 Task: Select the committed in the timeline date.
Action: Mouse moved to (21, 510)
Screenshot: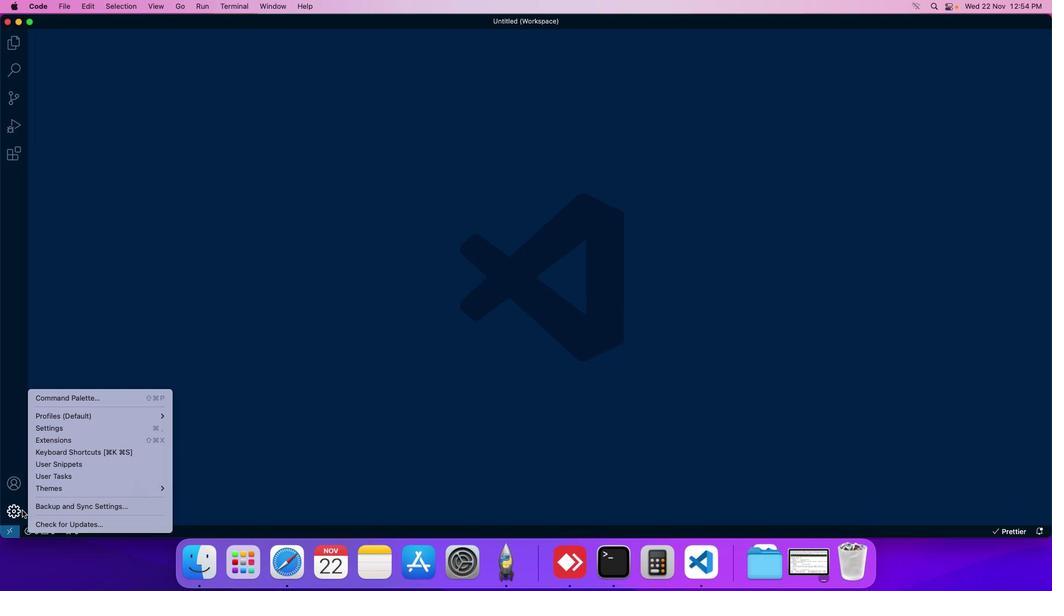 
Action: Mouse pressed left at (21, 510)
Screenshot: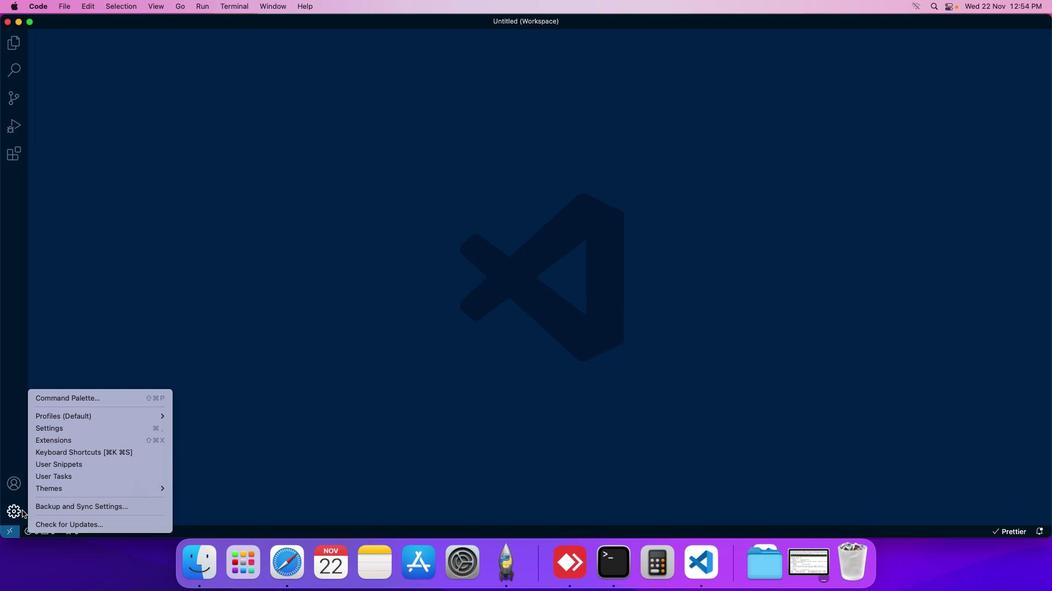 
Action: Mouse moved to (63, 430)
Screenshot: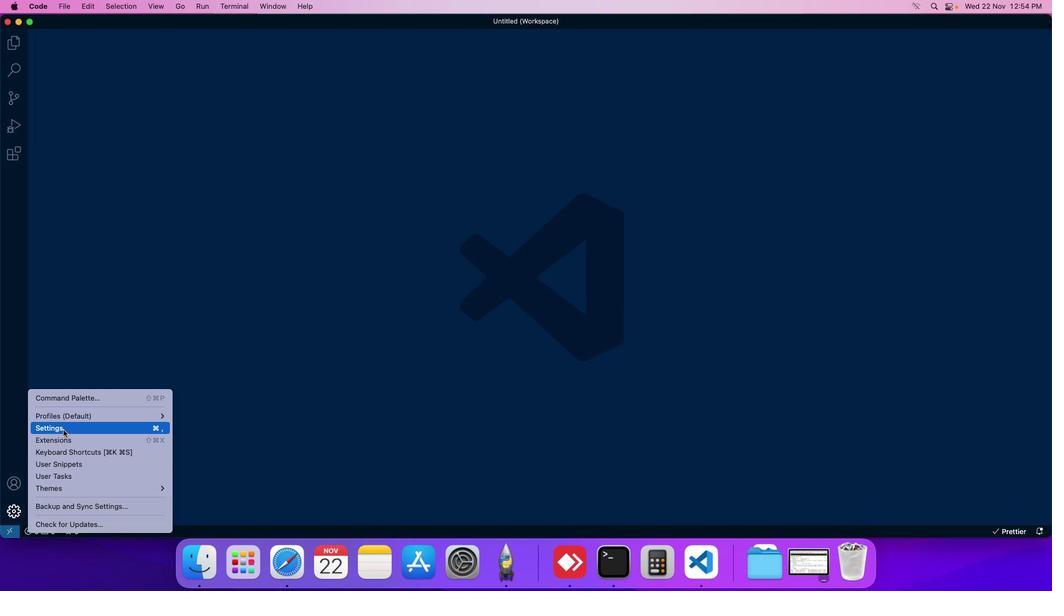
Action: Mouse pressed left at (63, 430)
Screenshot: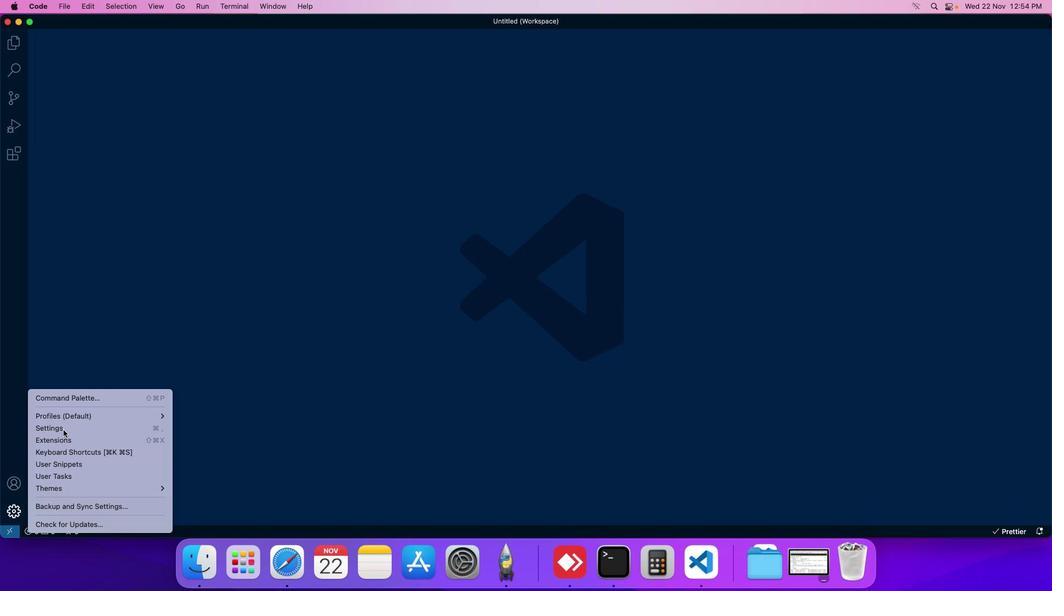 
Action: Mouse moved to (253, 83)
Screenshot: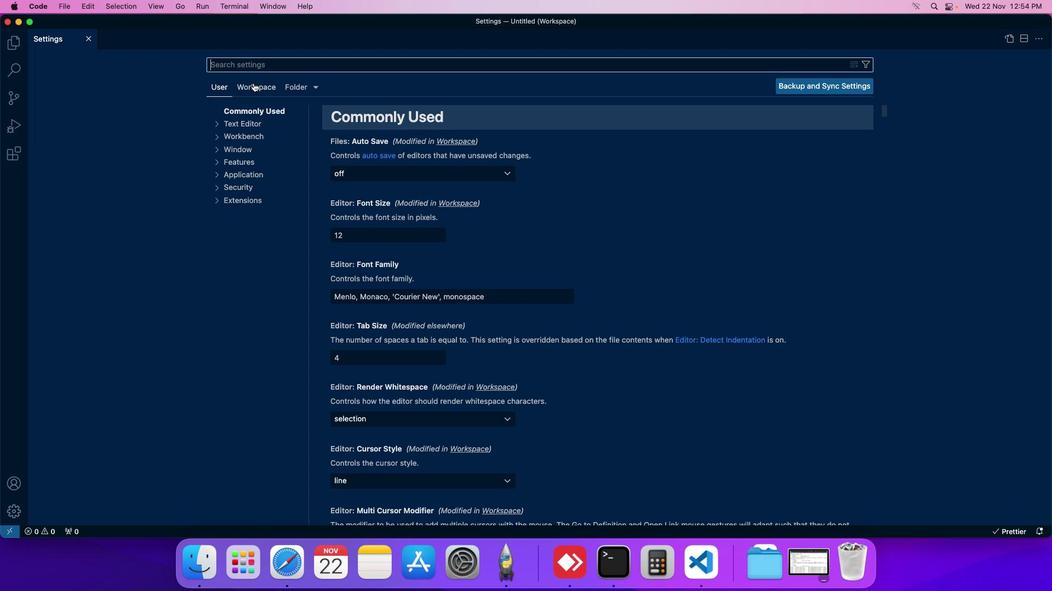 
Action: Mouse pressed left at (253, 83)
Screenshot: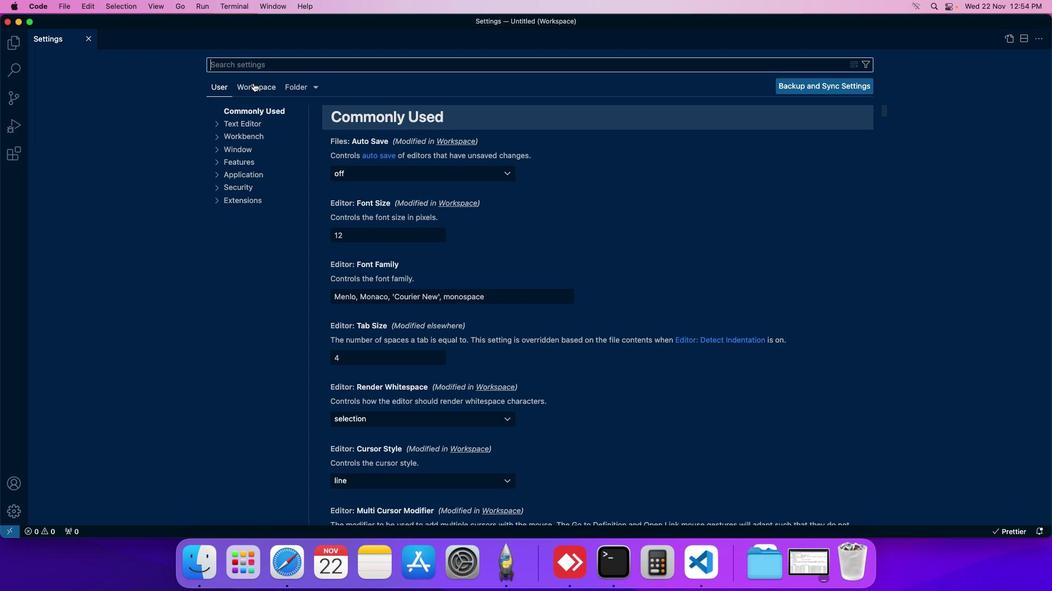 
Action: Mouse moved to (244, 190)
Screenshot: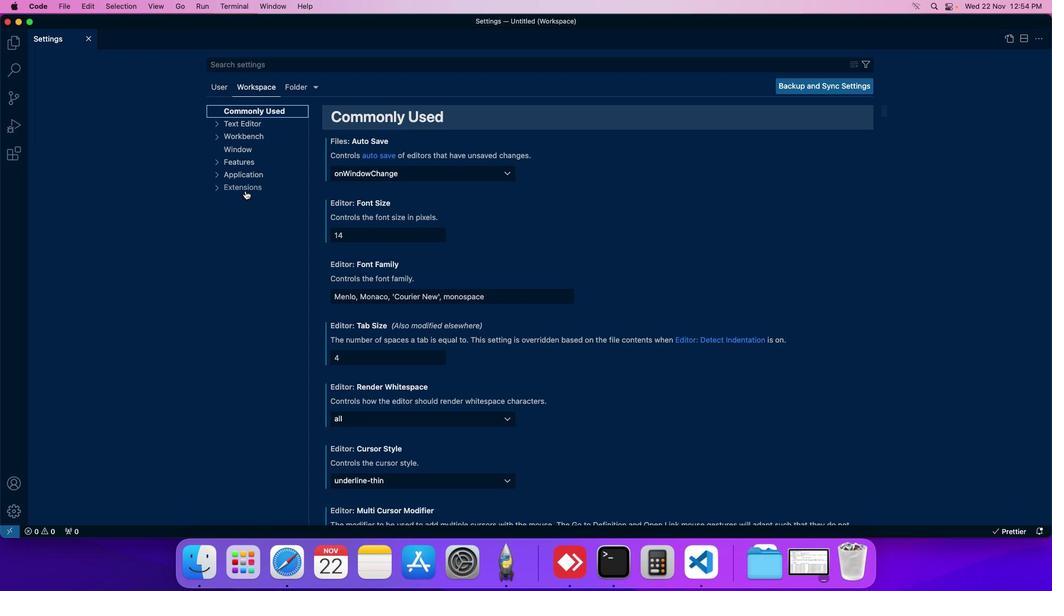 
Action: Mouse pressed left at (244, 190)
Screenshot: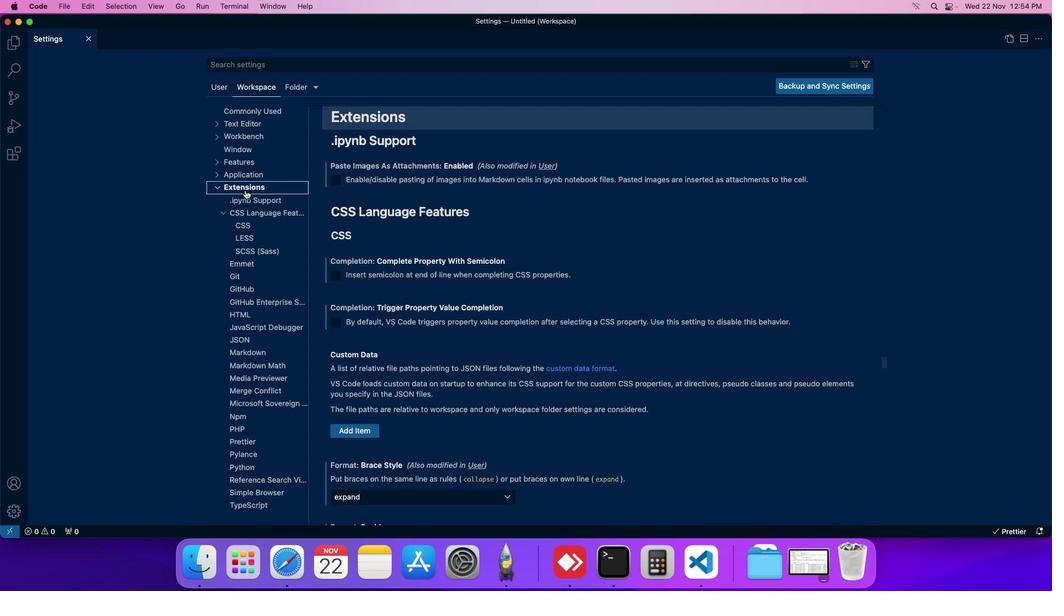 
Action: Mouse moved to (234, 274)
Screenshot: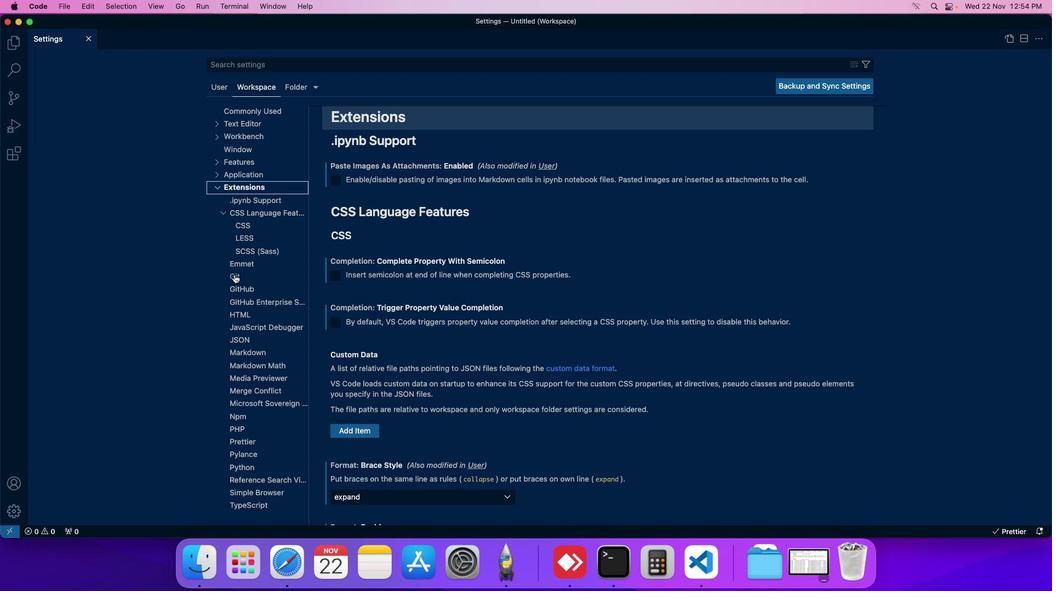 
Action: Mouse pressed left at (234, 274)
Screenshot: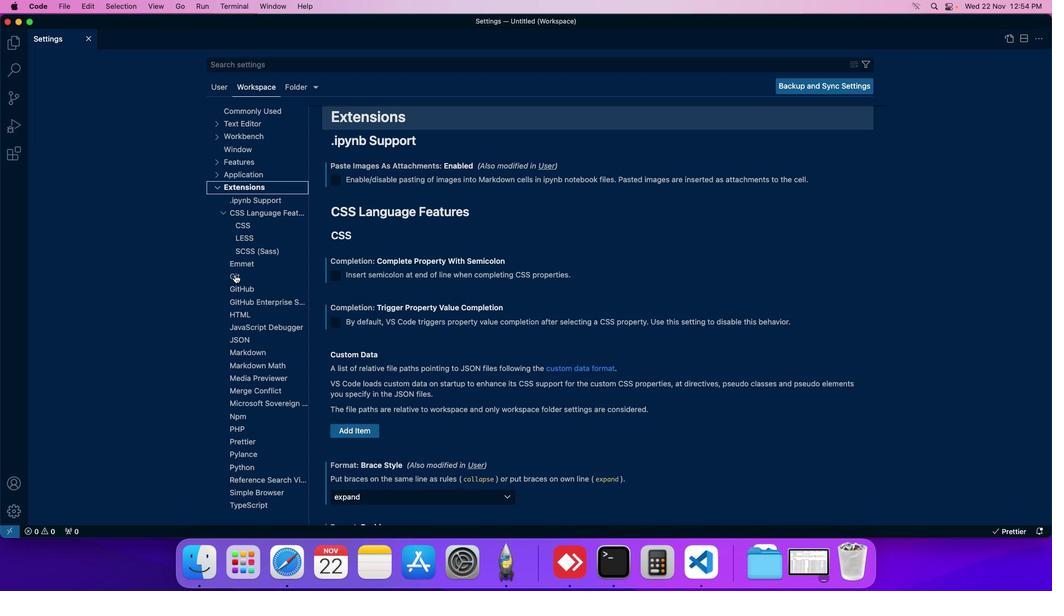
Action: Mouse moved to (416, 319)
Screenshot: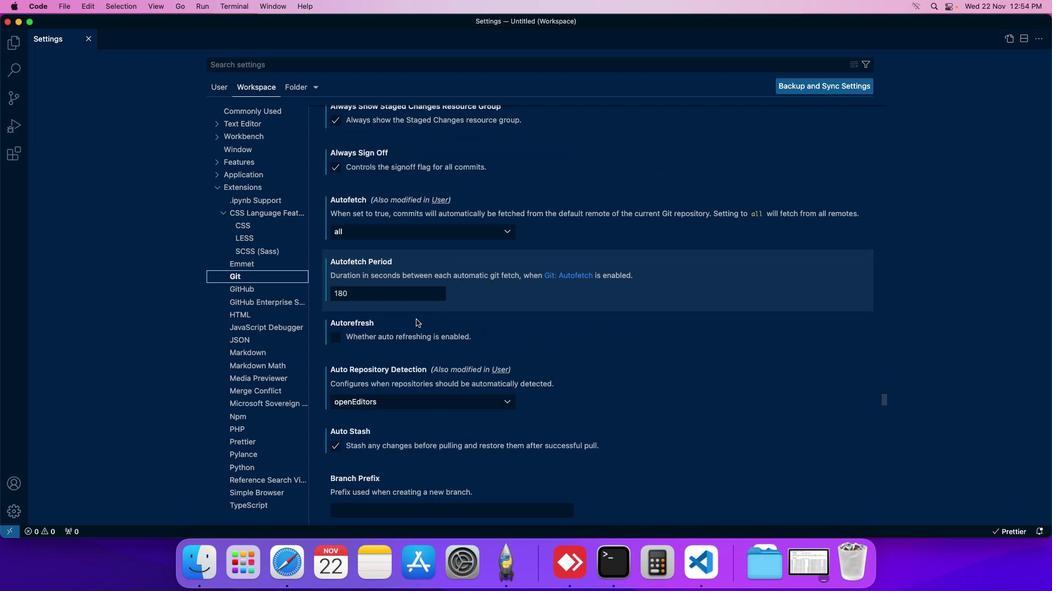 
Action: Mouse scrolled (416, 319) with delta (0, 0)
Screenshot: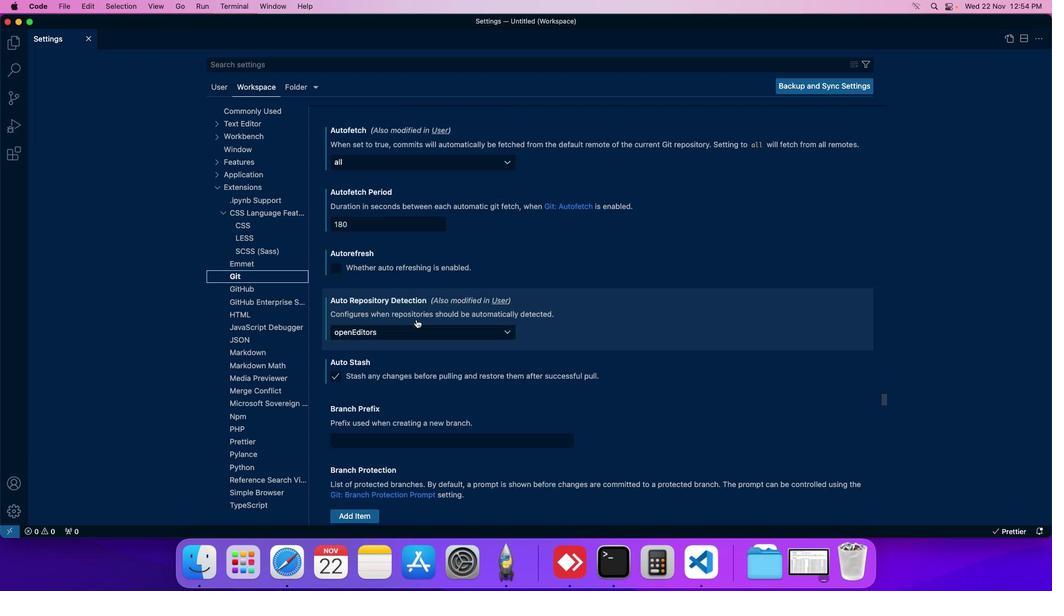 
Action: Mouse scrolled (416, 319) with delta (0, 0)
Screenshot: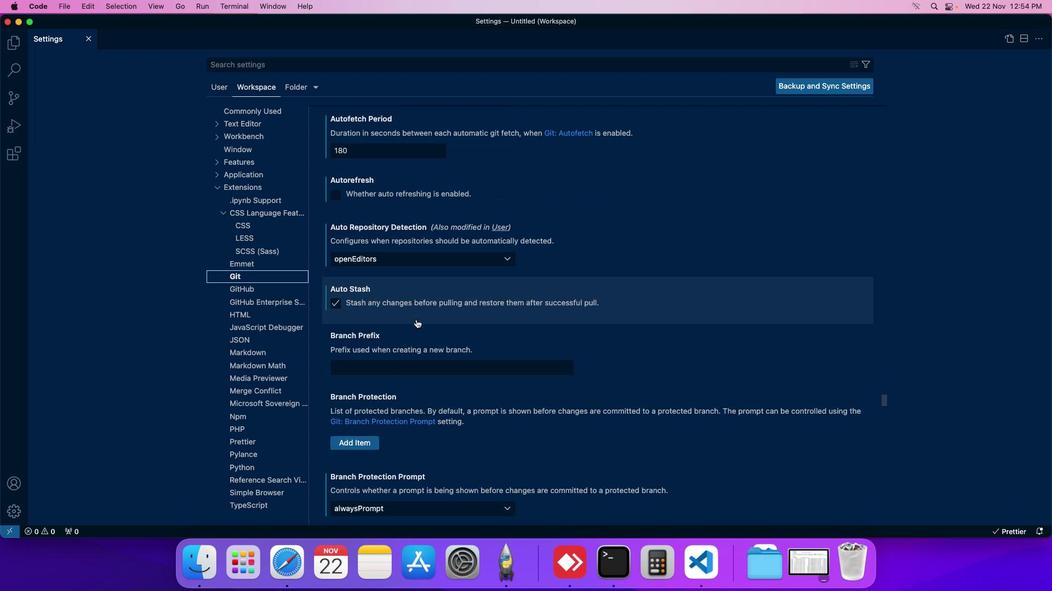 
Action: Mouse scrolled (416, 319) with delta (0, 0)
Screenshot: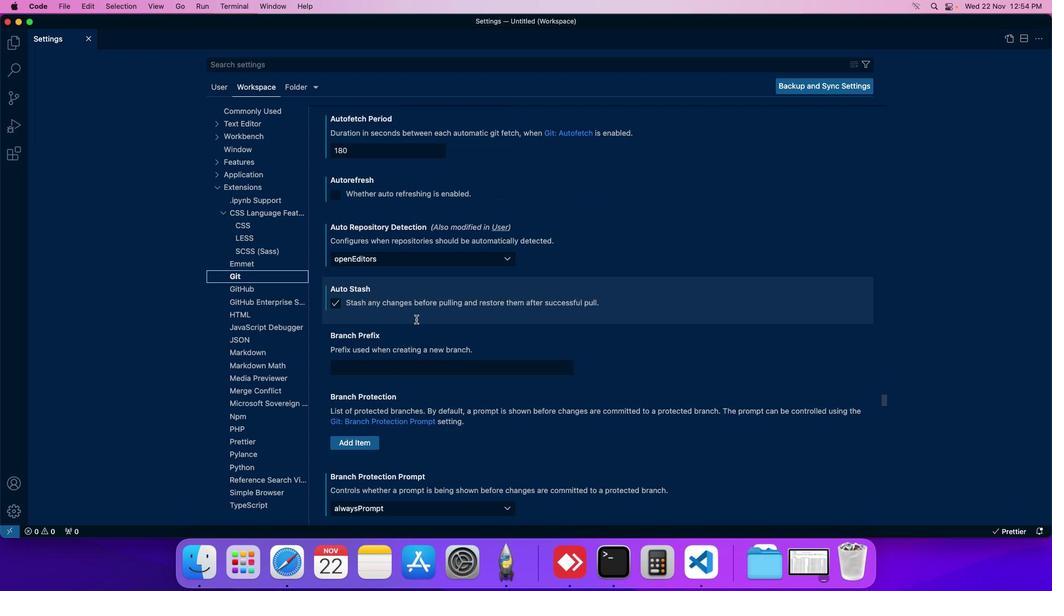 
Action: Mouse moved to (416, 319)
Screenshot: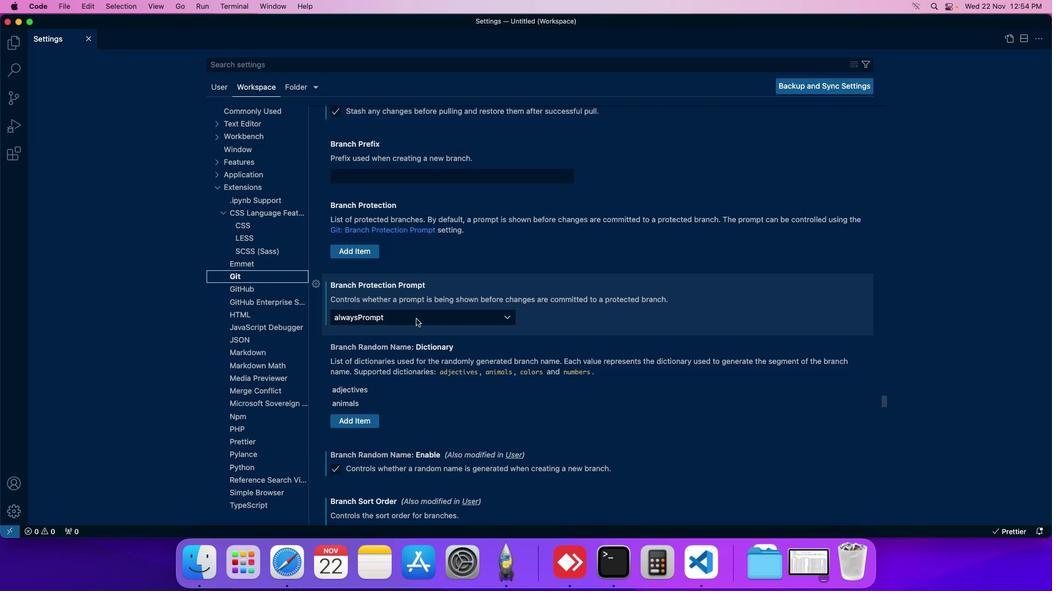 
Action: Mouse scrolled (416, 319) with delta (0, 0)
Screenshot: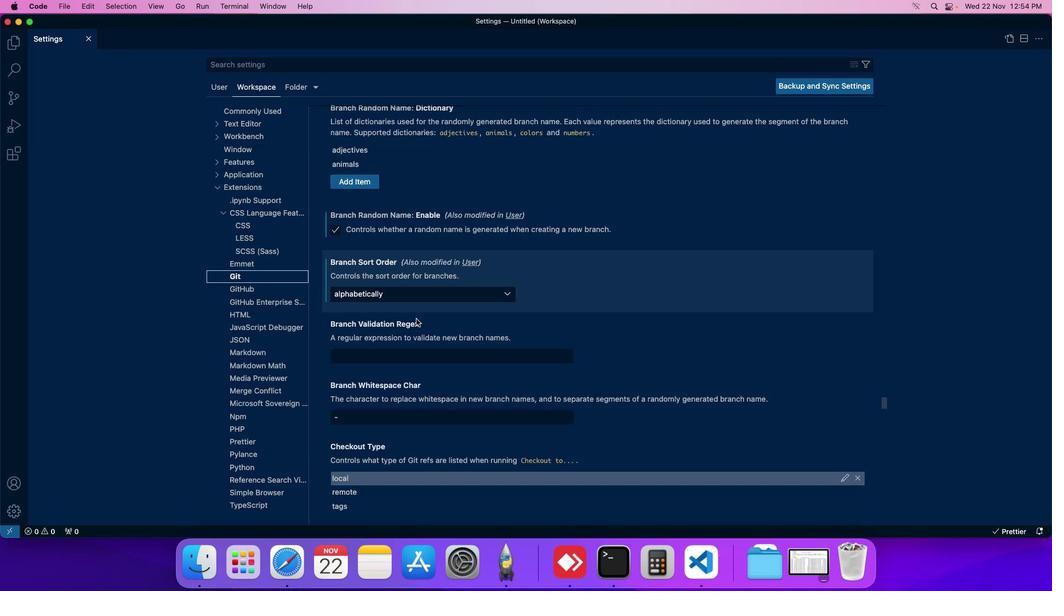 
Action: Mouse scrolled (416, 319) with delta (0, 0)
Screenshot: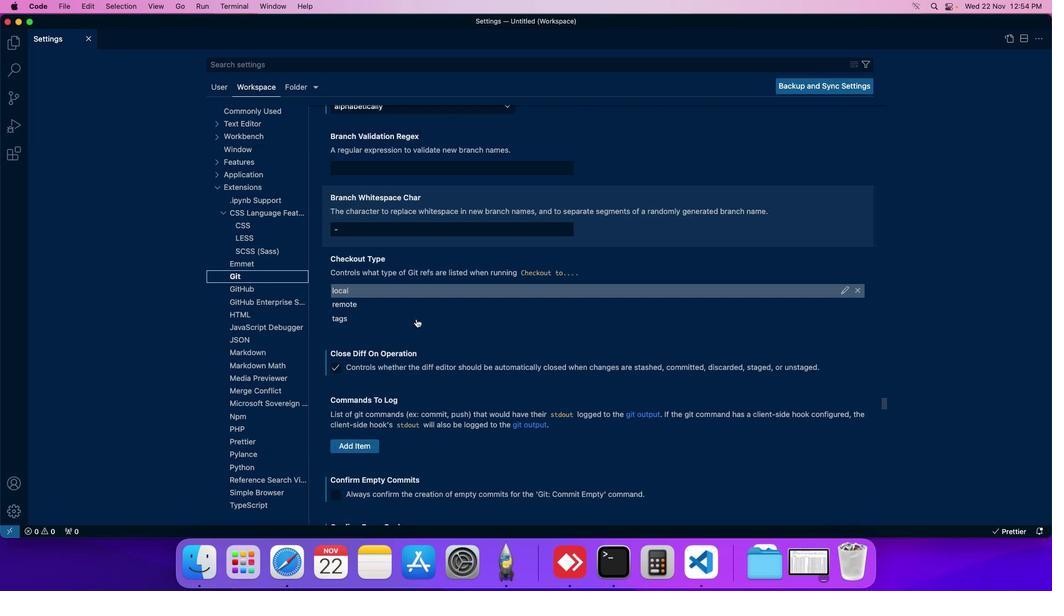 
Action: Mouse scrolled (416, 319) with delta (0, 0)
Screenshot: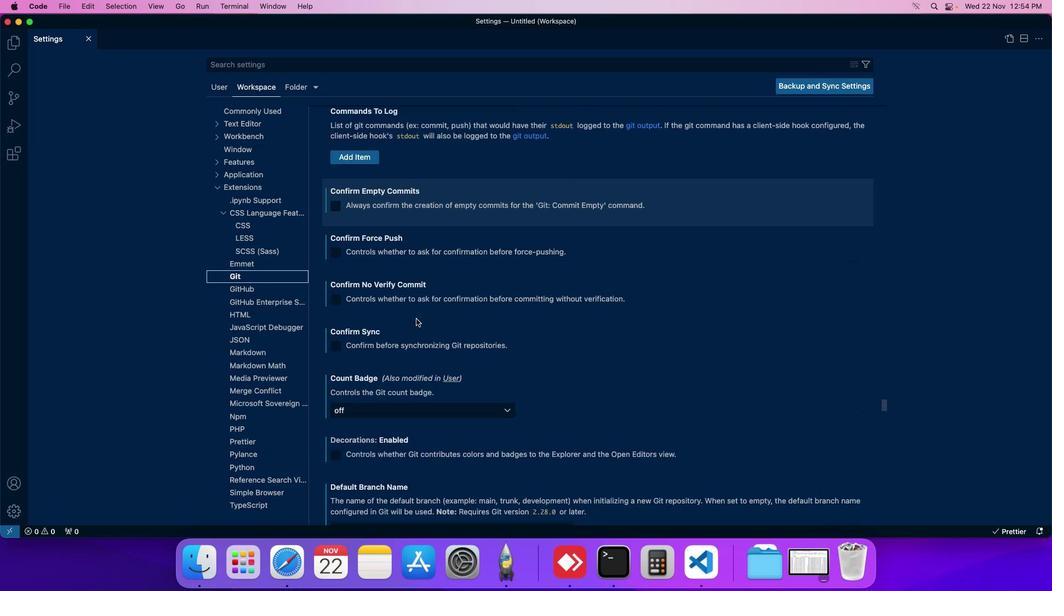 
Action: Mouse scrolled (416, 319) with delta (0, -1)
Screenshot: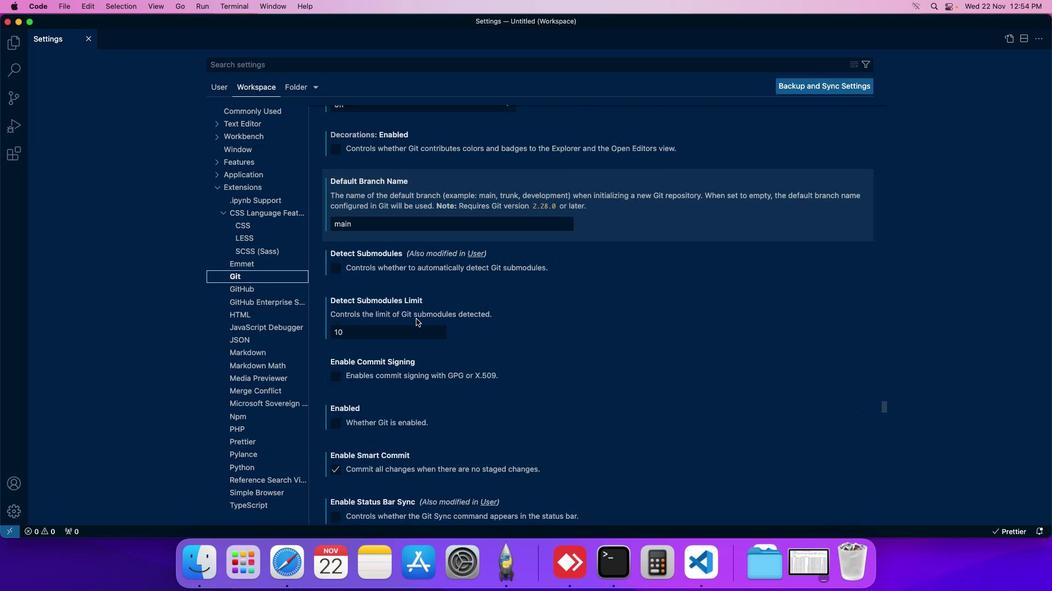 
Action: Mouse scrolled (416, 319) with delta (0, -1)
Screenshot: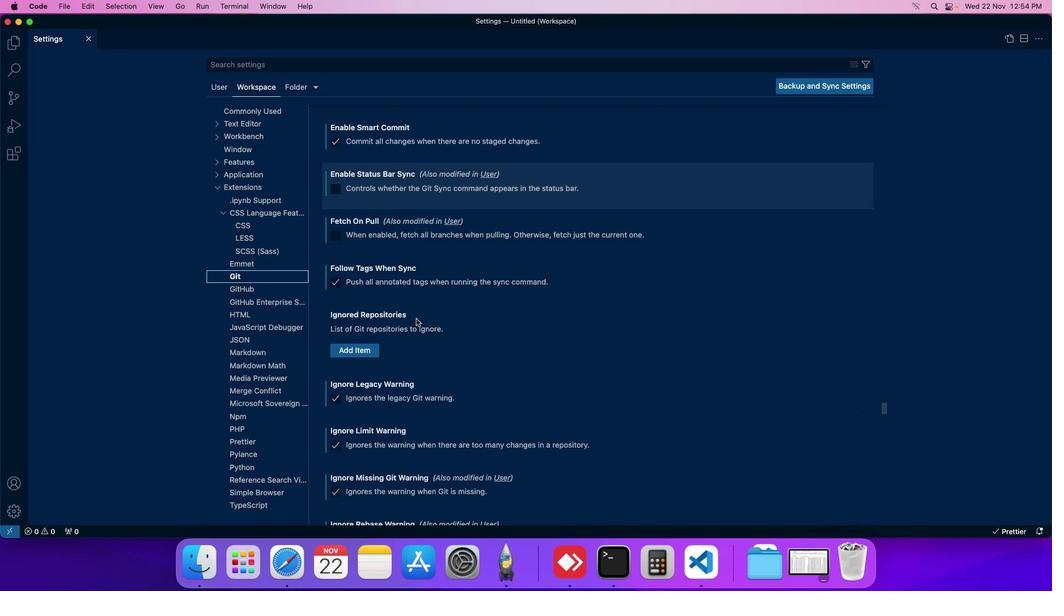 
Action: Mouse scrolled (416, 319) with delta (0, -1)
Screenshot: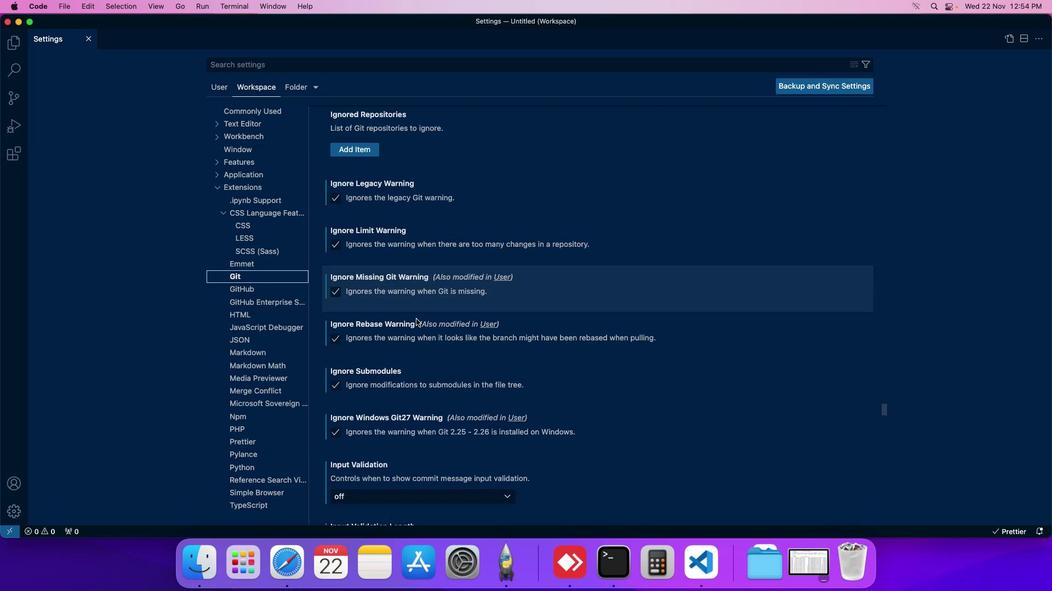 
Action: Mouse scrolled (416, 319) with delta (0, 0)
Screenshot: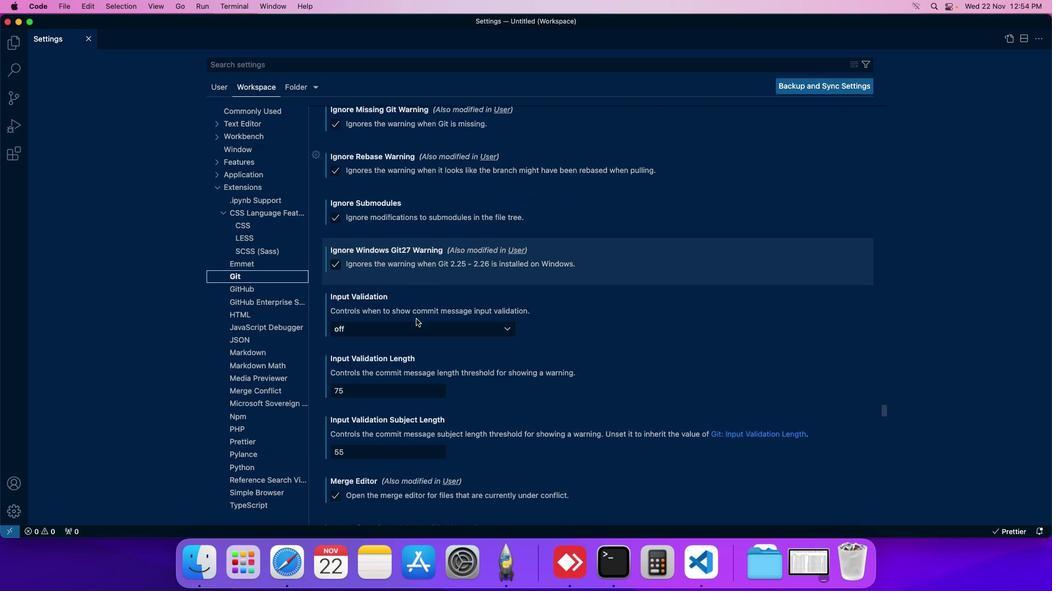 
Action: Mouse scrolled (416, 319) with delta (0, 0)
Screenshot: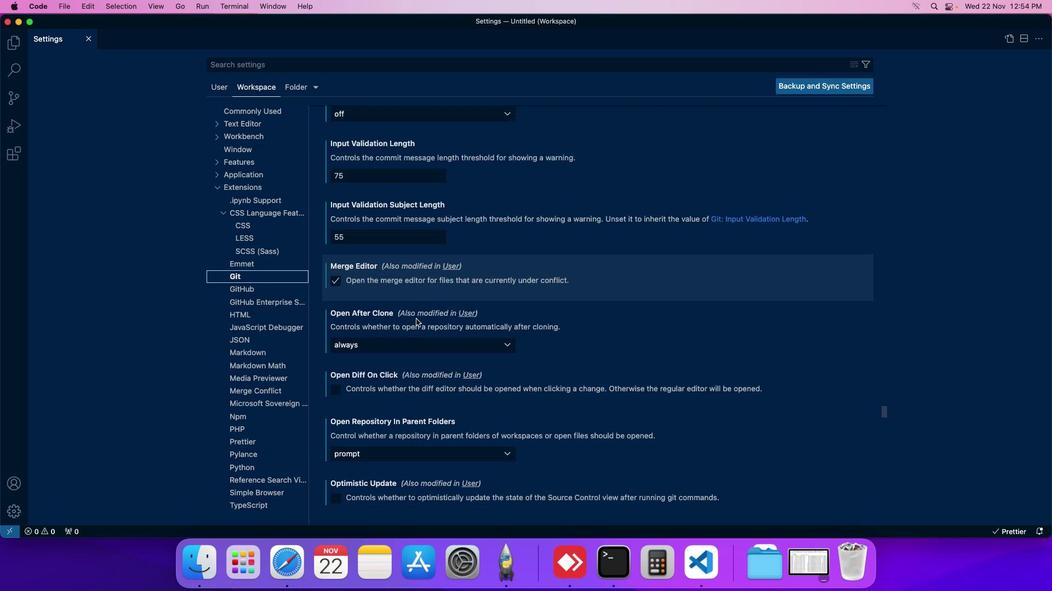
Action: Mouse scrolled (416, 319) with delta (0, 0)
Screenshot: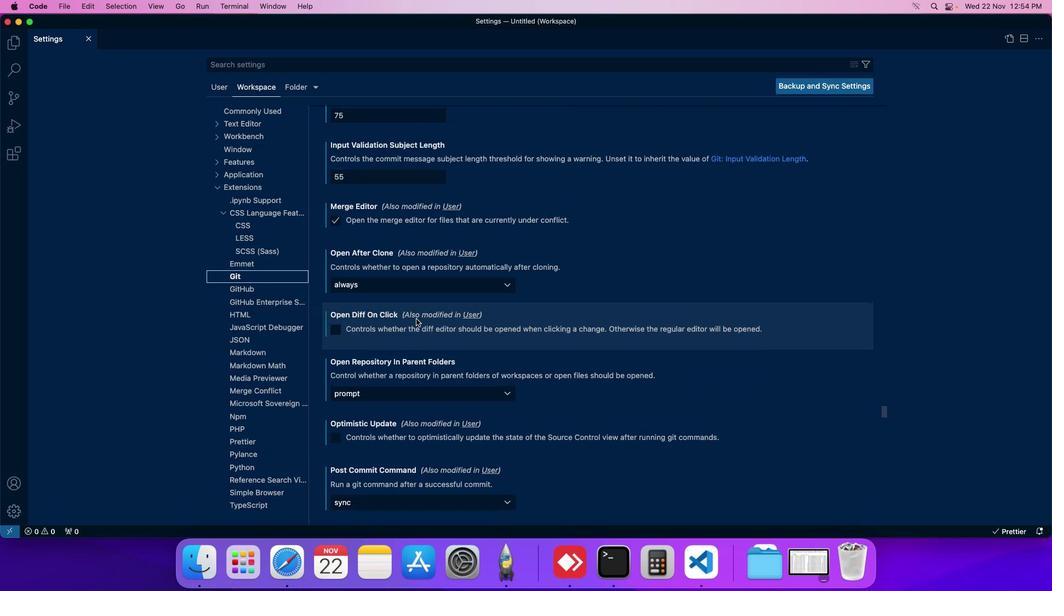 
Action: Mouse scrolled (416, 319) with delta (0, 0)
Screenshot: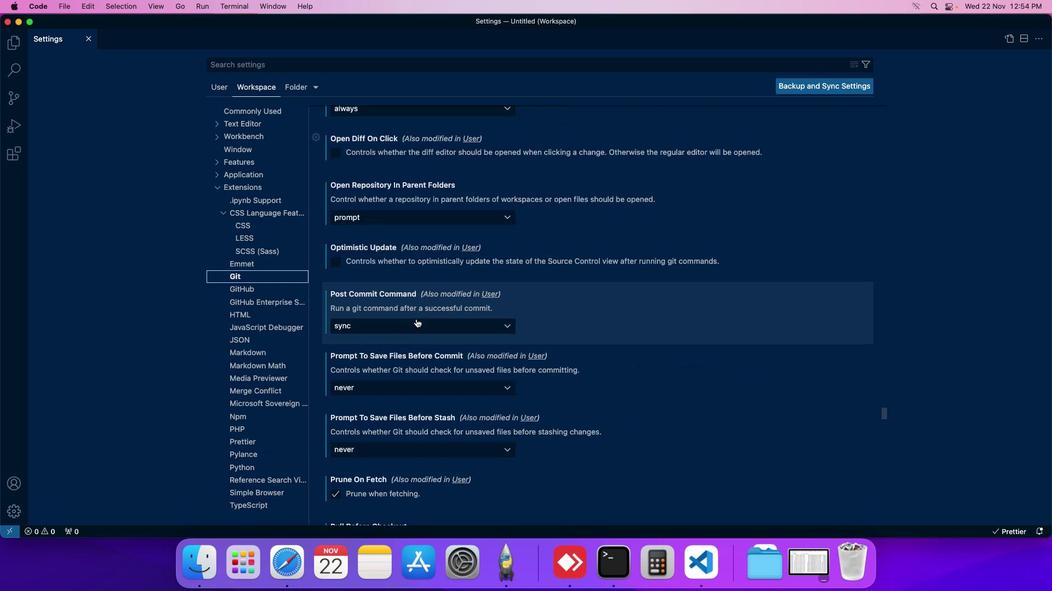 
Action: Mouse scrolled (416, 319) with delta (0, 0)
Screenshot: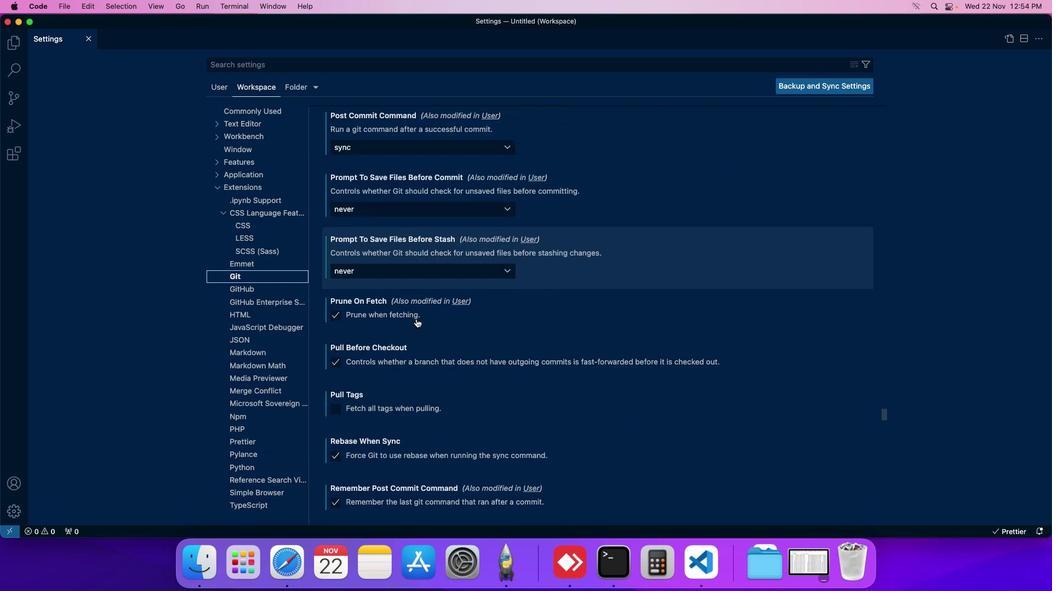 
Action: Mouse scrolled (416, 319) with delta (0, 0)
Screenshot: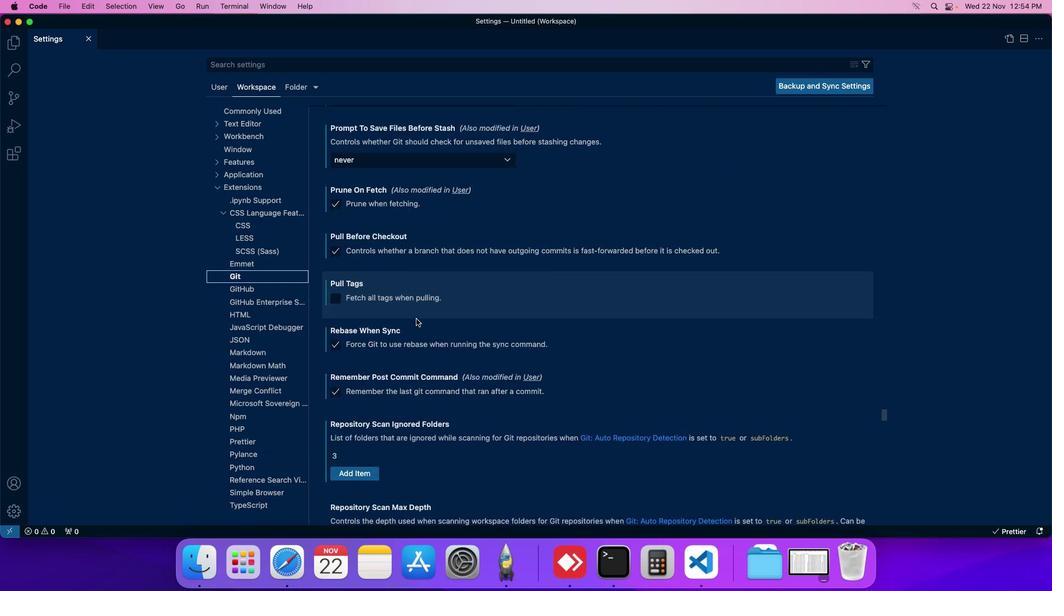 
Action: Mouse scrolled (416, 319) with delta (0, 0)
Screenshot: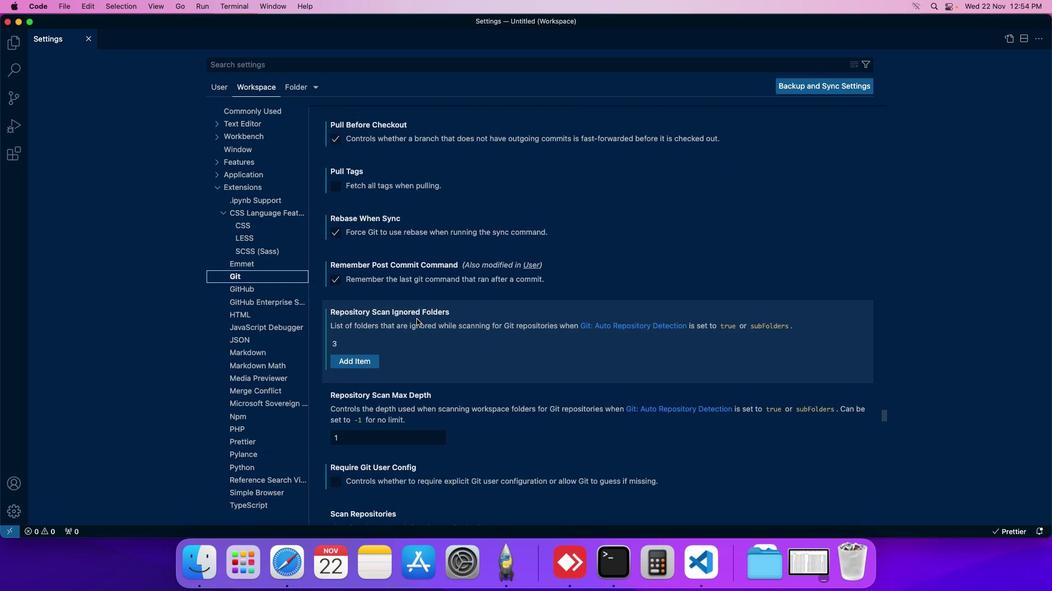 
Action: Mouse moved to (416, 318)
Screenshot: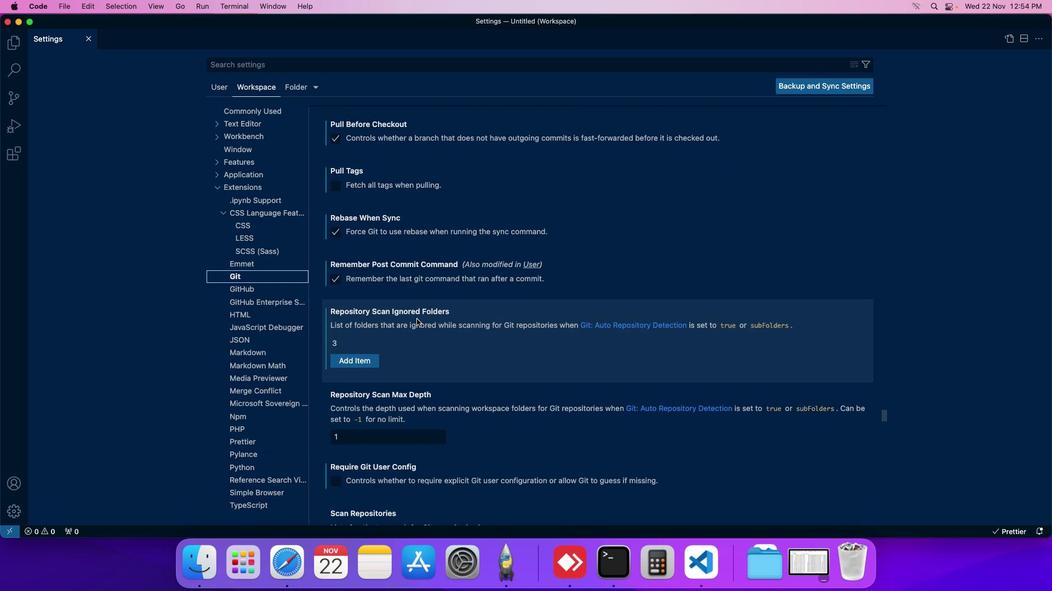 
Action: Mouse scrolled (416, 318) with delta (0, 0)
Screenshot: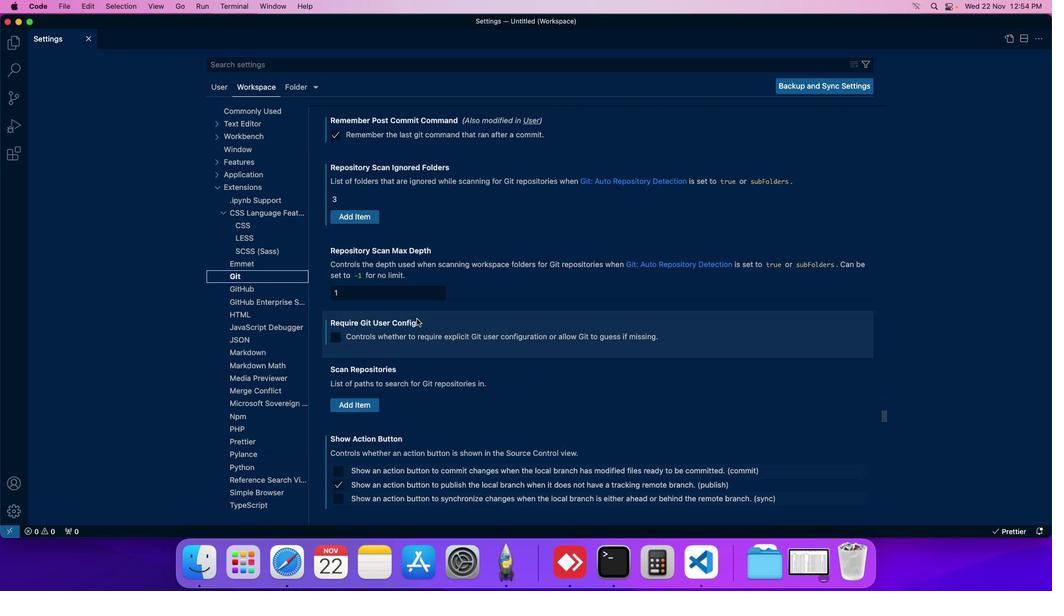 
Action: Mouse scrolled (416, 318) with delta (0, 0)
Screenshot: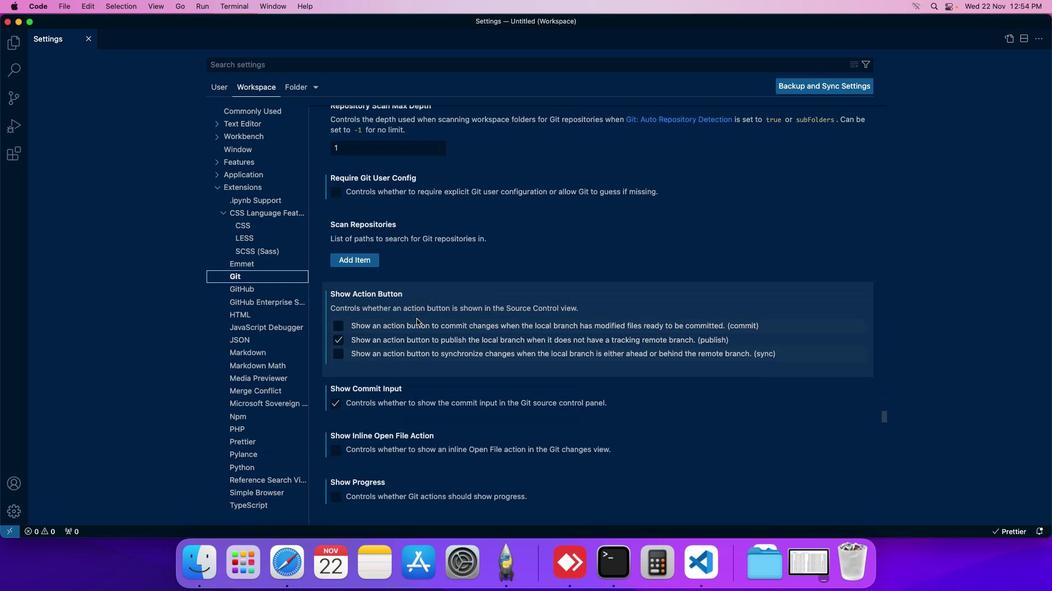
Action: Mouse scrolled (416, 318) with delta (0, 0)
Screenshot: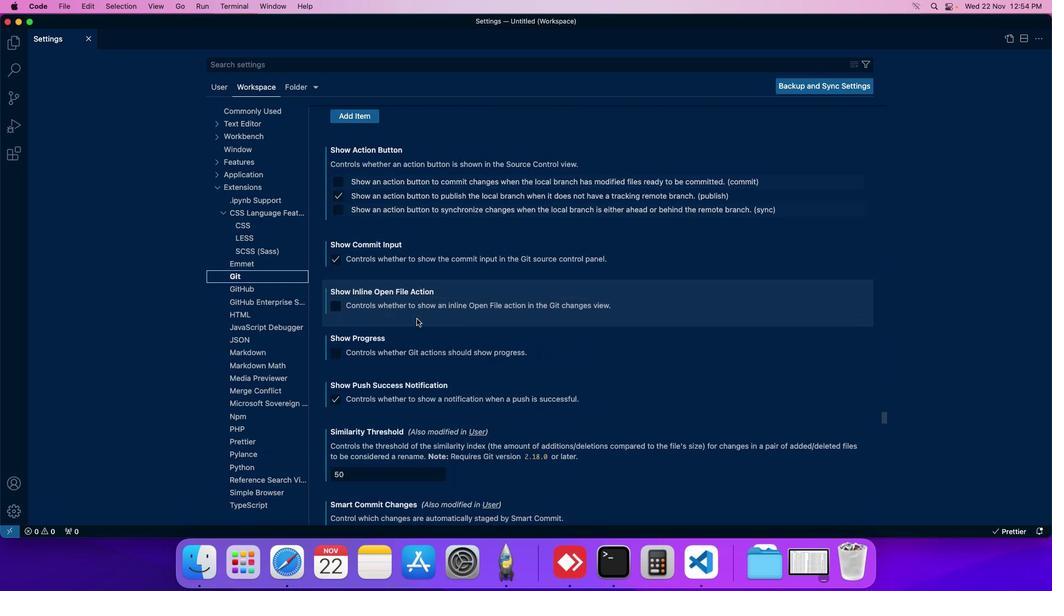 
Action: Mouse scrolled (416, 318) with delta (0, 0)
Screenshot: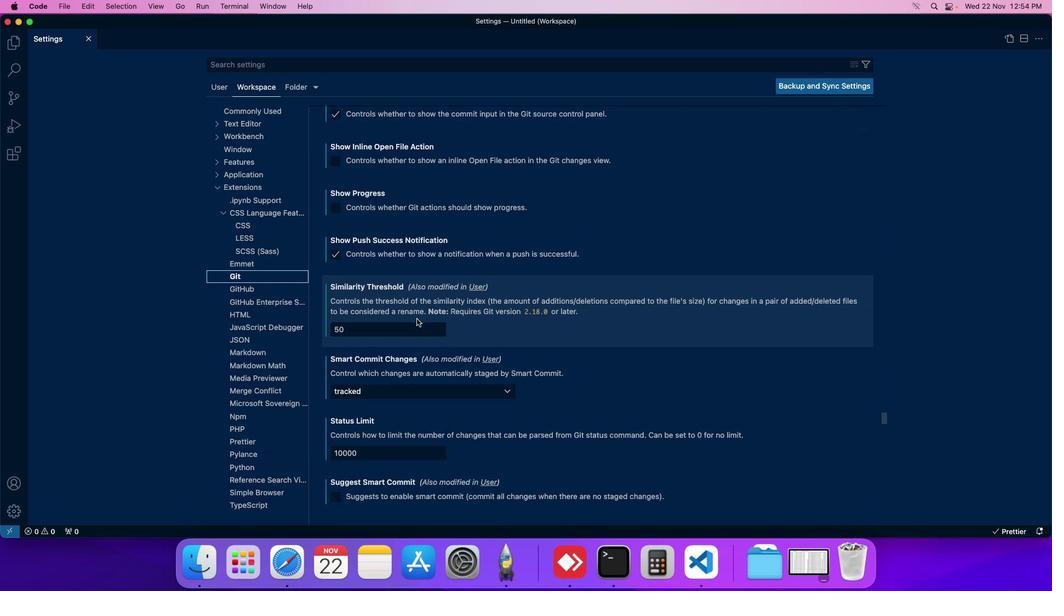 
Action: Mouse scrolled (416, 318) with delta (0, 0)
Screenshot: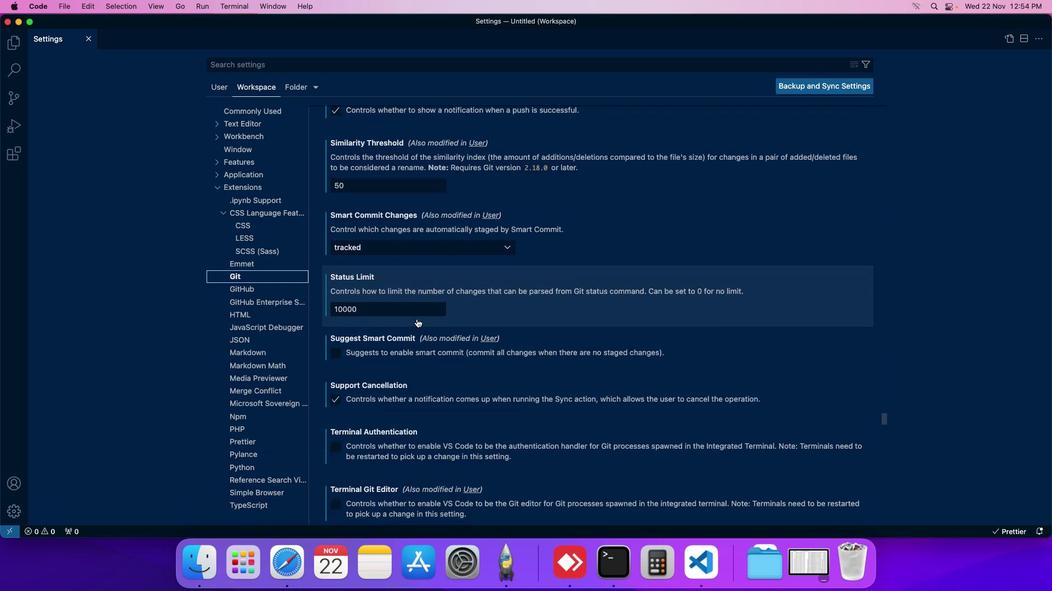 
Action: Mouse scrolled (416, 318) with delta (0, 0)
Screenshot: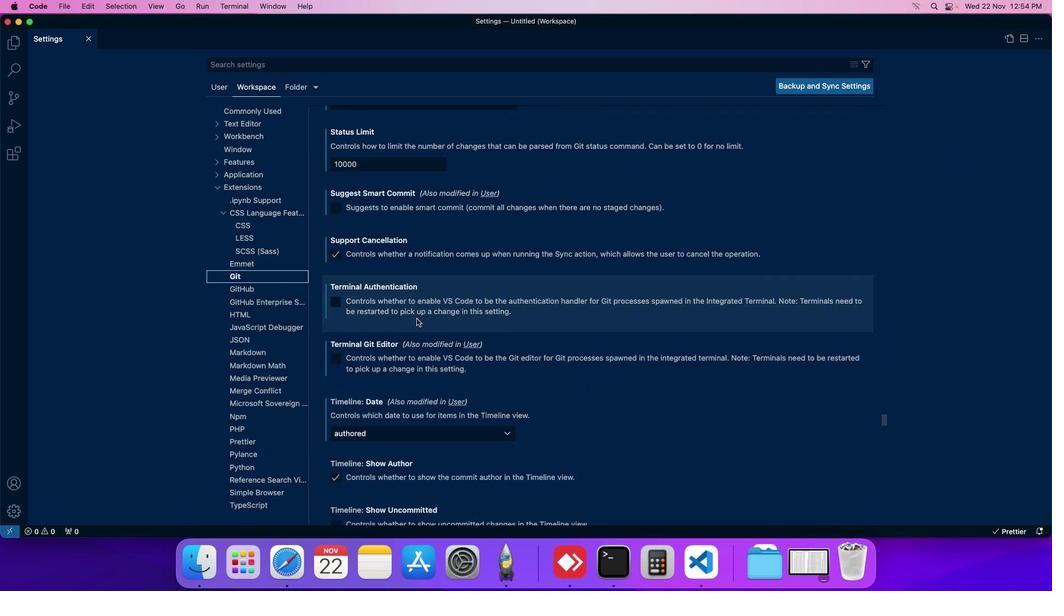 
Action: Mouse scrolled (416, 318) with delta (0, 0)
Screenshot: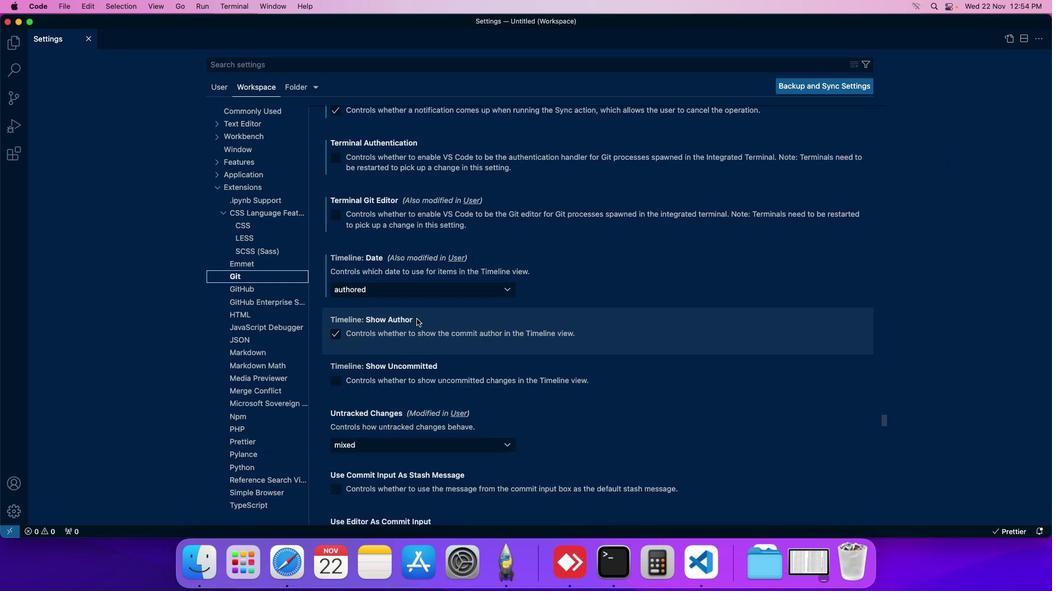
Action: Mouse moved to (394, 286)
Screenshot: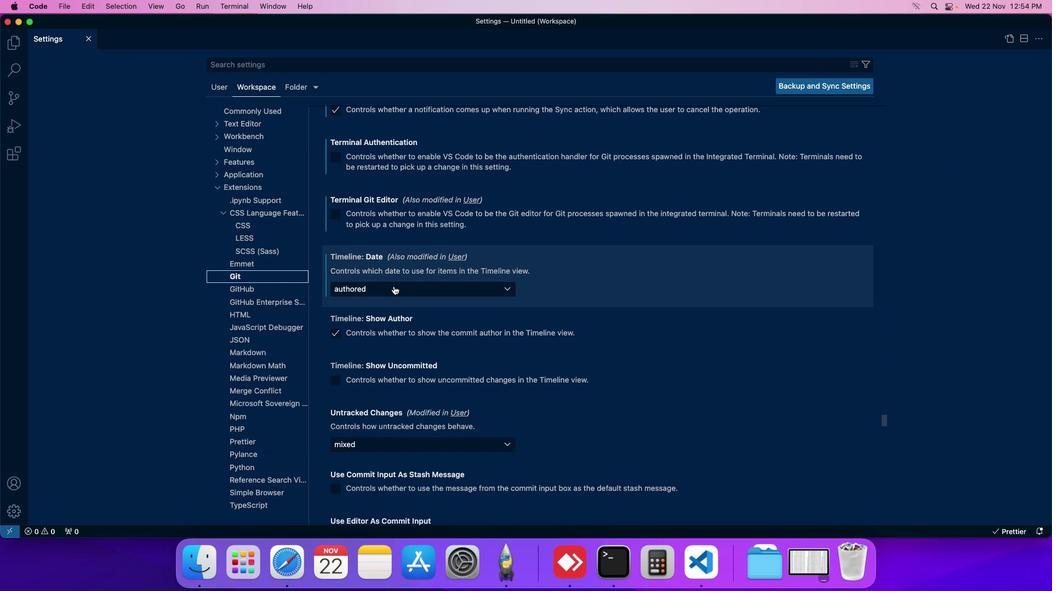 
Action: Mouse pressed left at (394, 286)
Screenshot: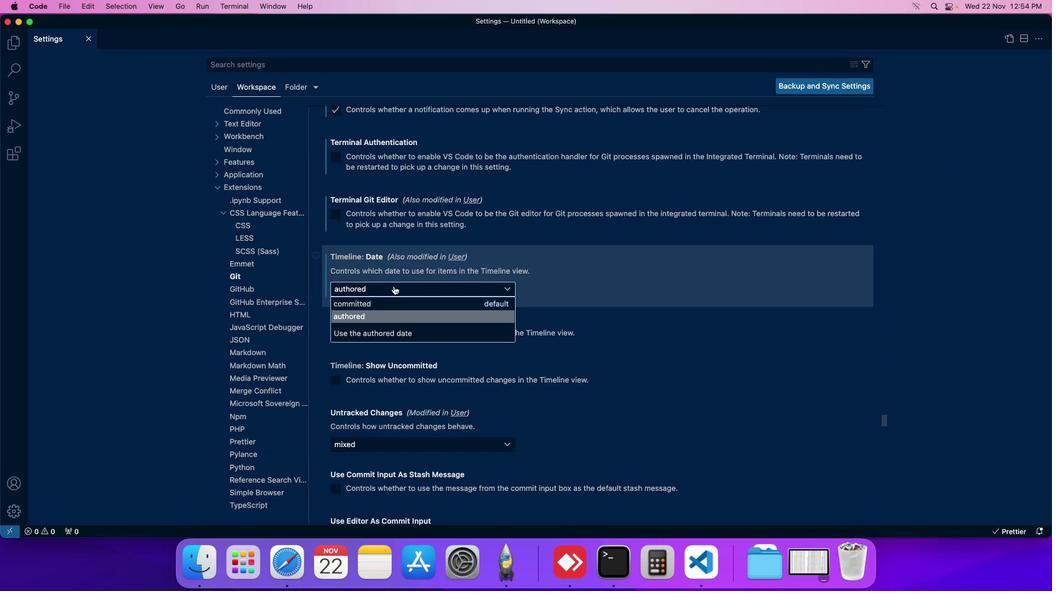 
Action: Mouse moved to (332, 305)
Screenshot: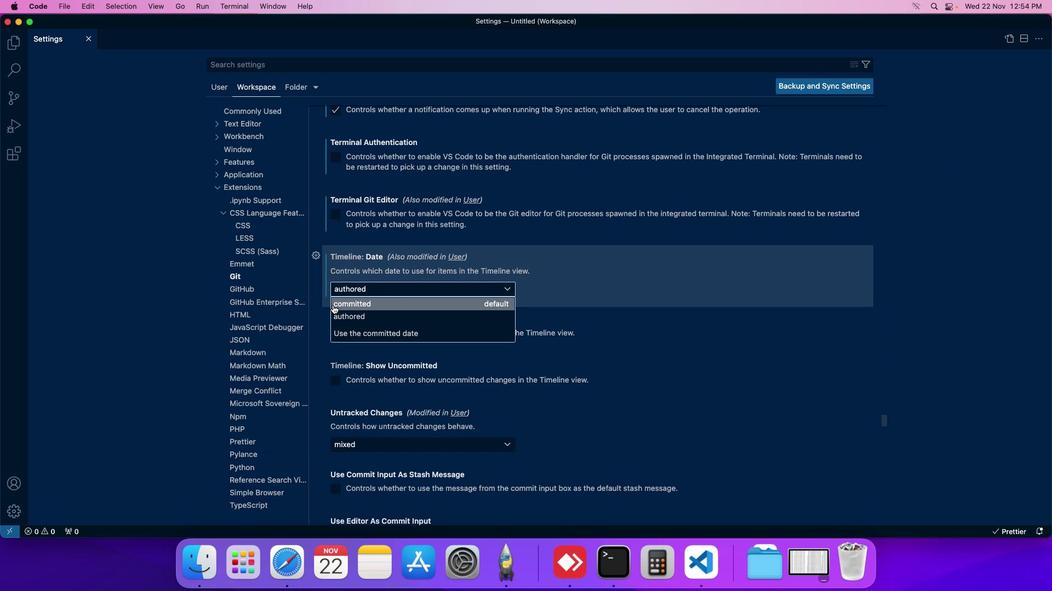 
Action: Mouse pressed left at (332, 305)
Screenshot: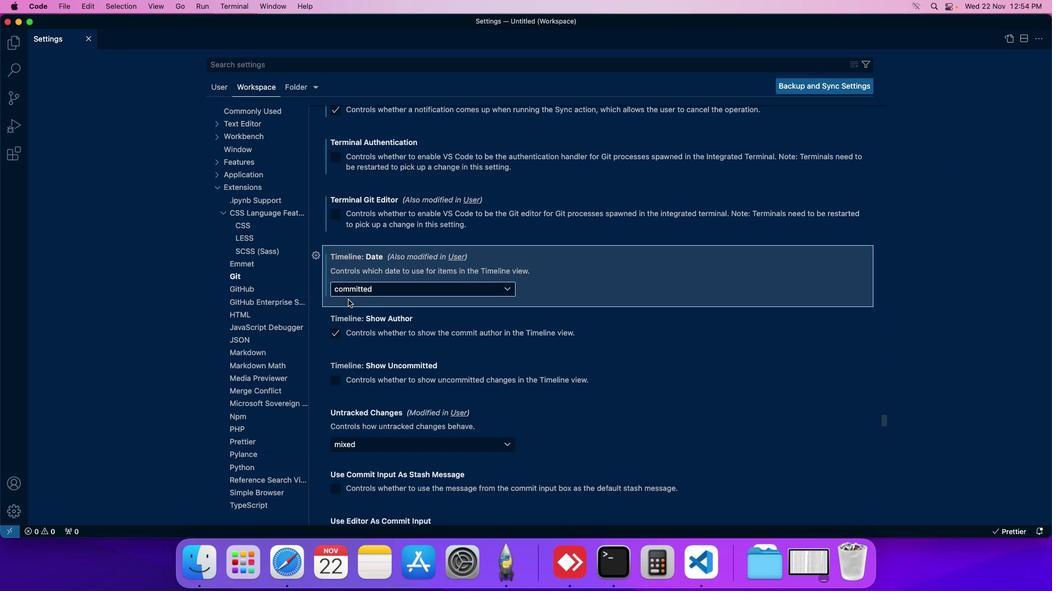 
Action: Mouse moved to (362, 295)
Screenshot: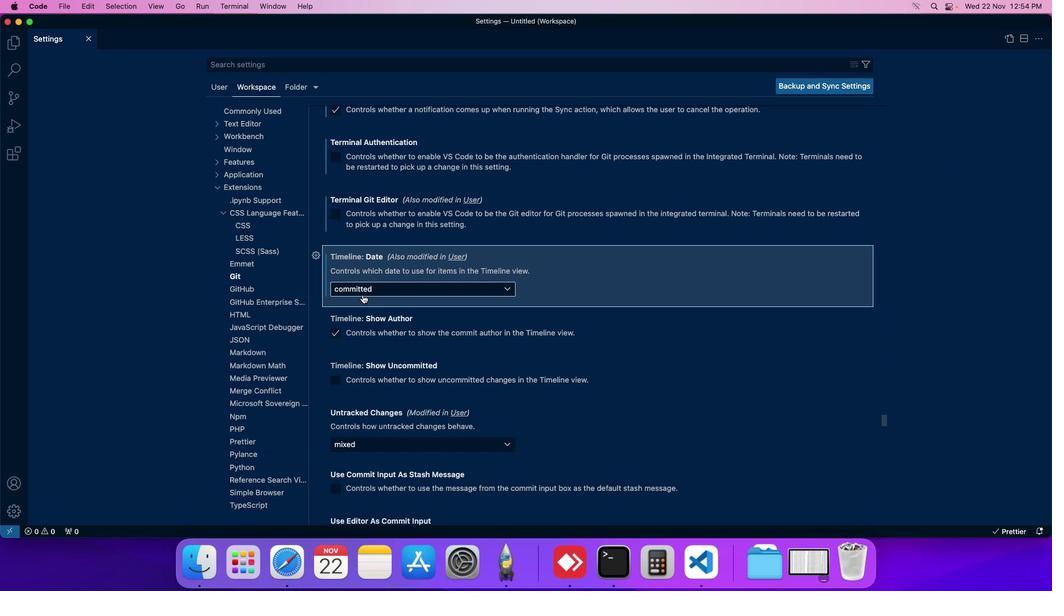 
